 Task: Create a section Fast & Furious and in the section, add a milestone Wireless Network Optimization in the project ArtiZen
Action: Mouse moved to (247, 456)
Screenshot: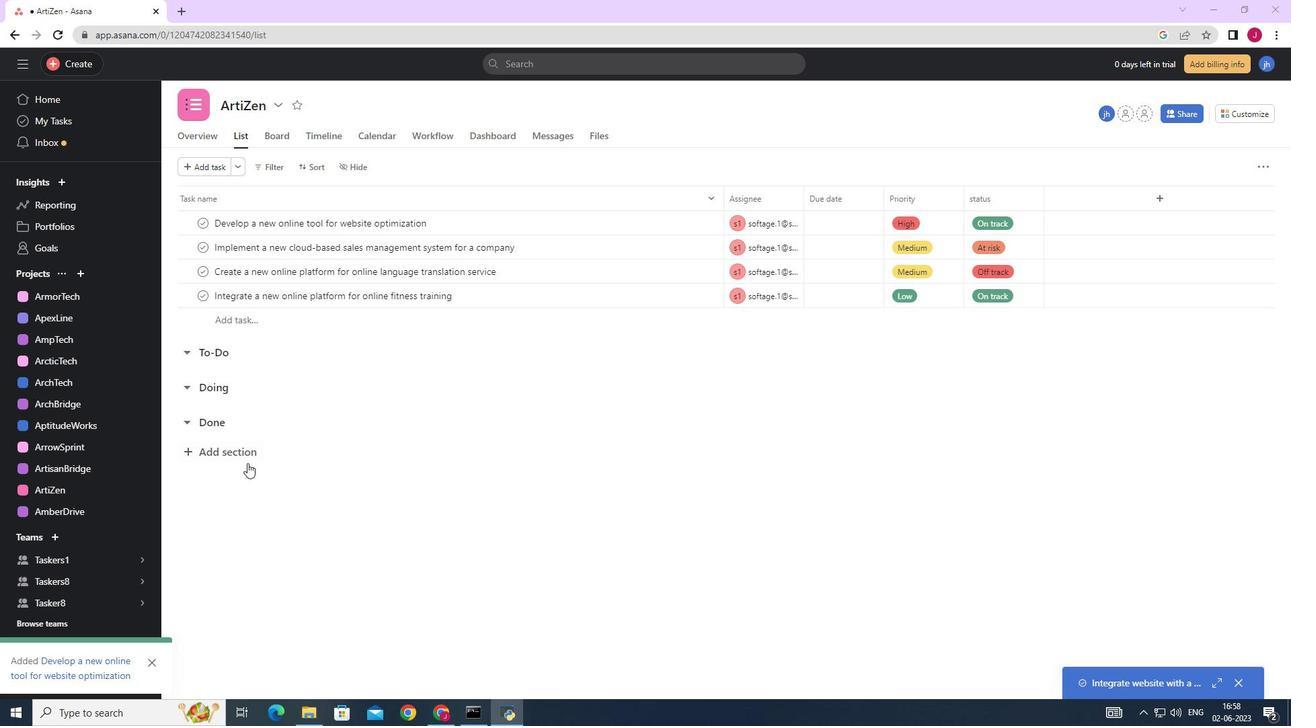 
Action: Mouse pressed left at (247, 456)
Screenshot: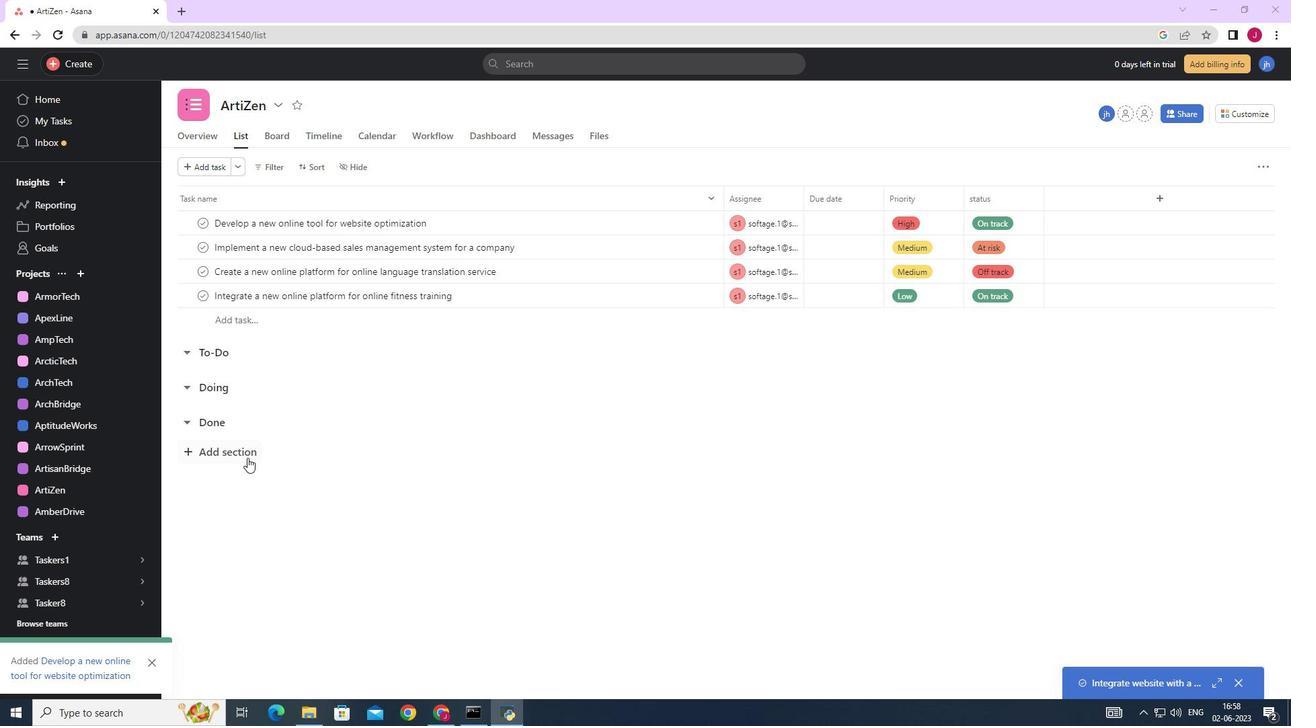 
Action: Key pressed <Key.caps_lock>F<Key.caps_lock>ast<Key.space><Key.shift>&<Key.space><Key.caps_lock>F<Key.caps_lock>urious<Key.enter><Key.caps_lock>W<Key.caps_lock>ireless<Key.space><Key.caps_lock>N<Key.caps_lock>etwork<Key.space><Key.caps_lock>O<Key.caps_lock>ptimization
Screenshot: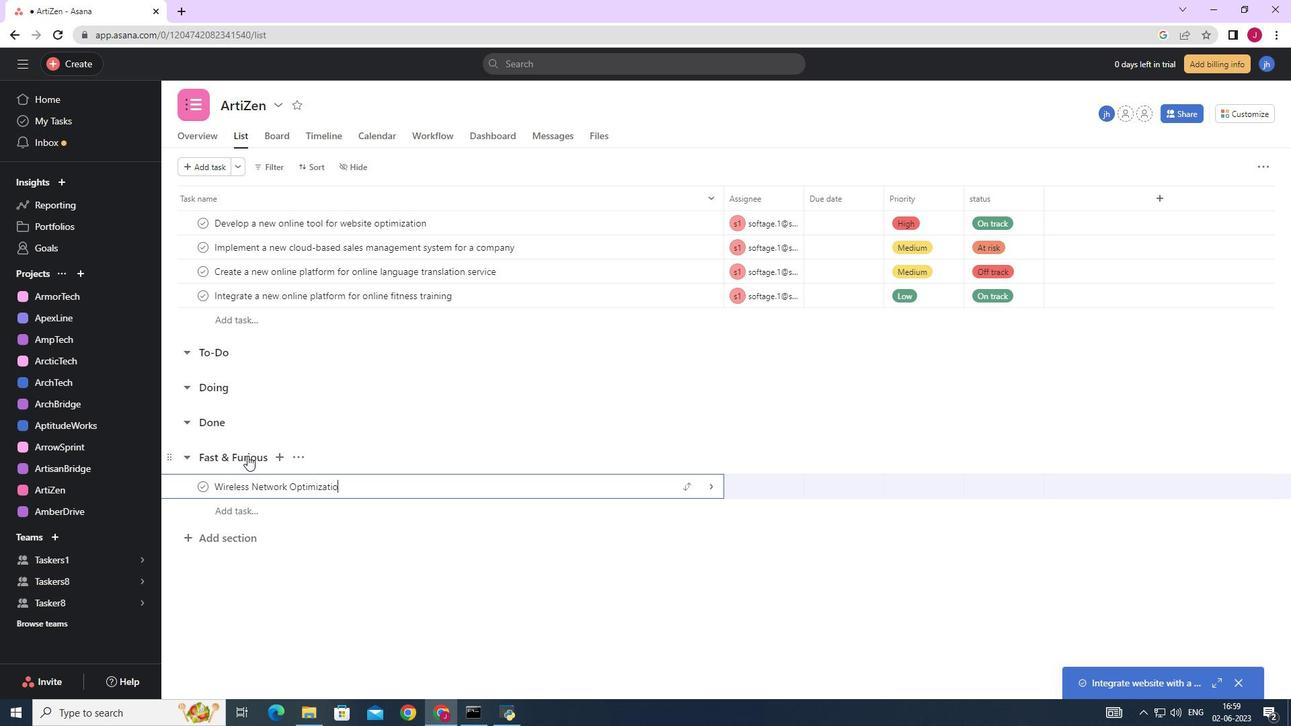 
Action: Mouse moved to (713, 488)
Screenshot: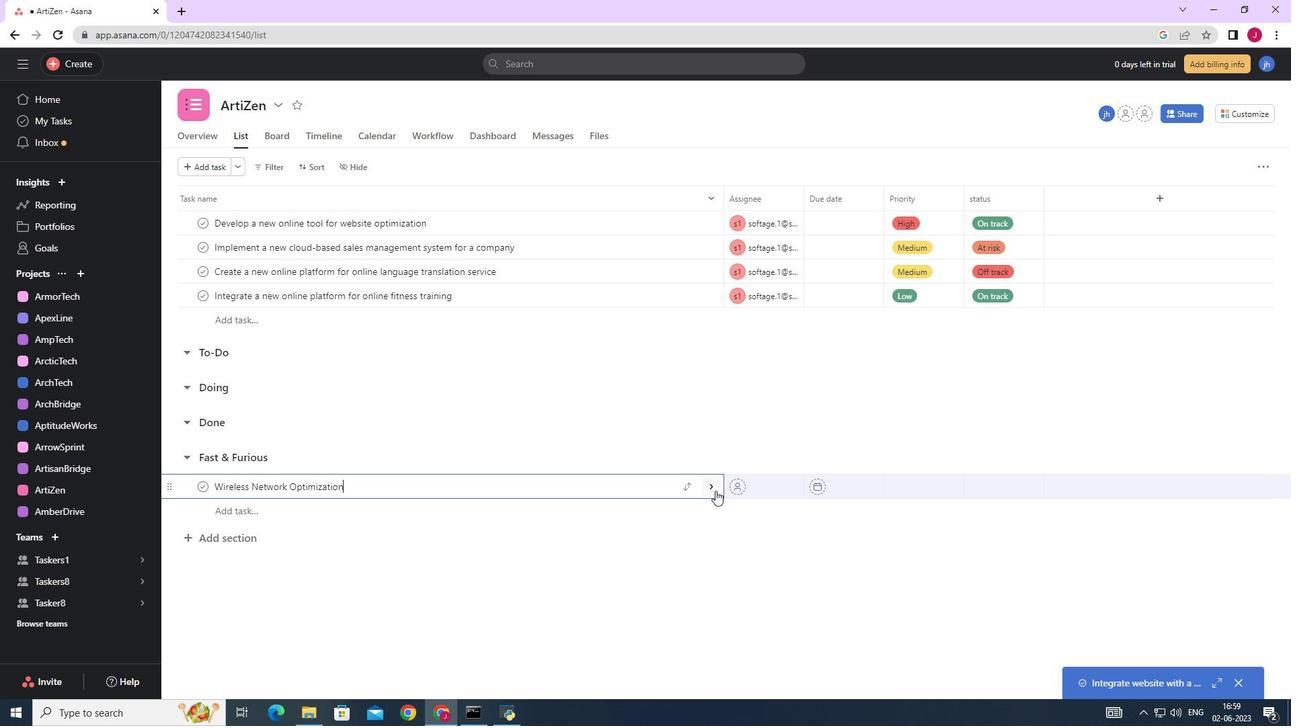 
Action: Mouse pressed left at (713, 488)
Screenshot: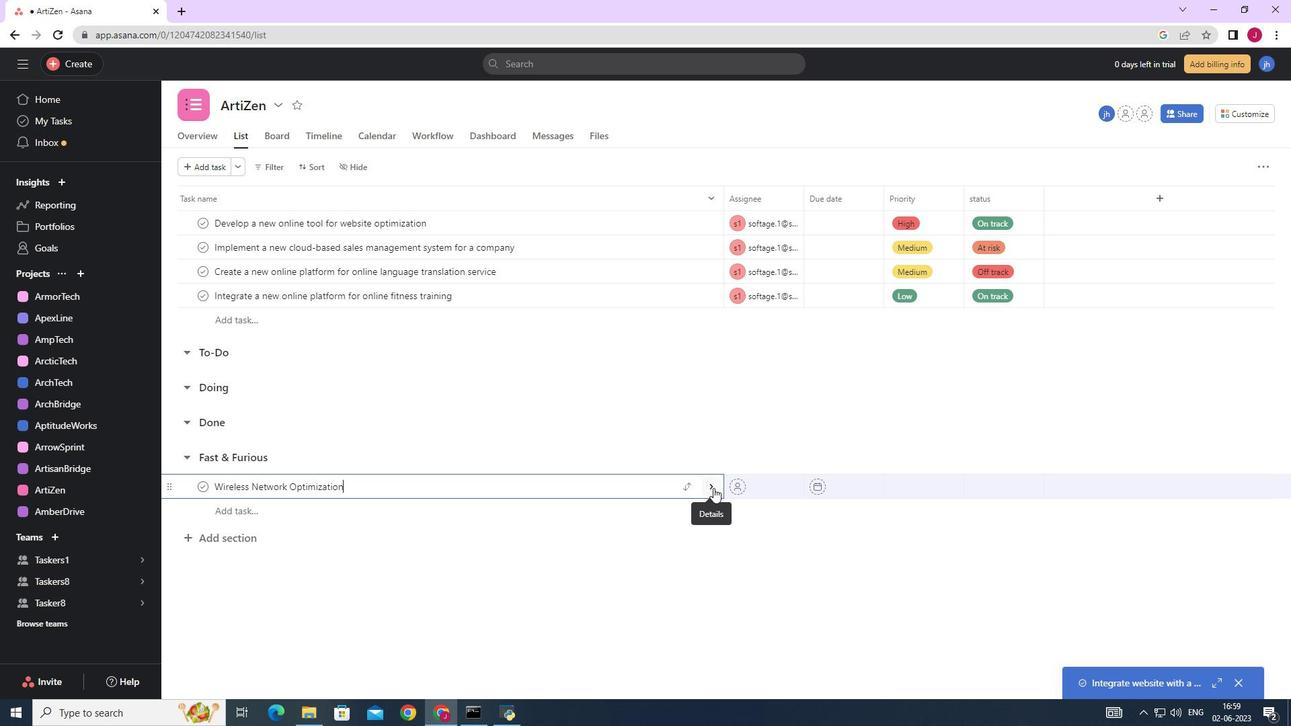 
Action: Mouse moved to (1244, 170)
Screenshot: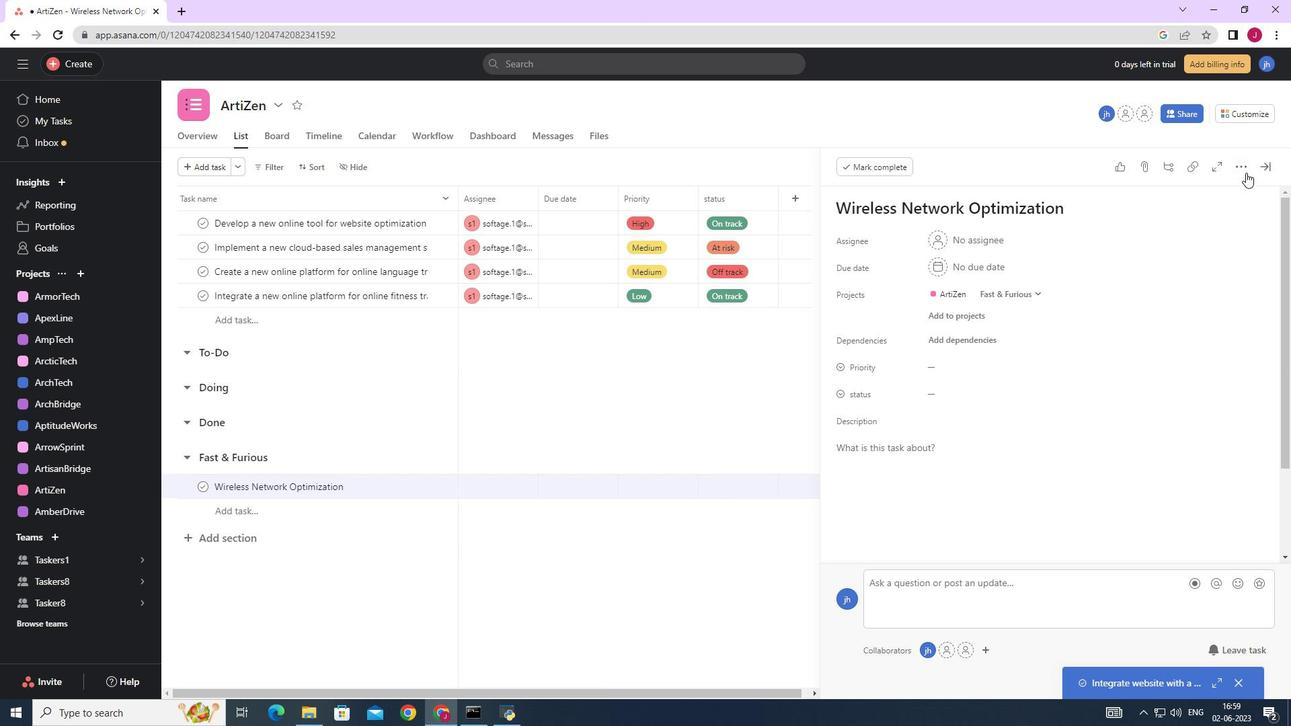 
Action: Mouse pressed left at (1244, 170)
Screenshot: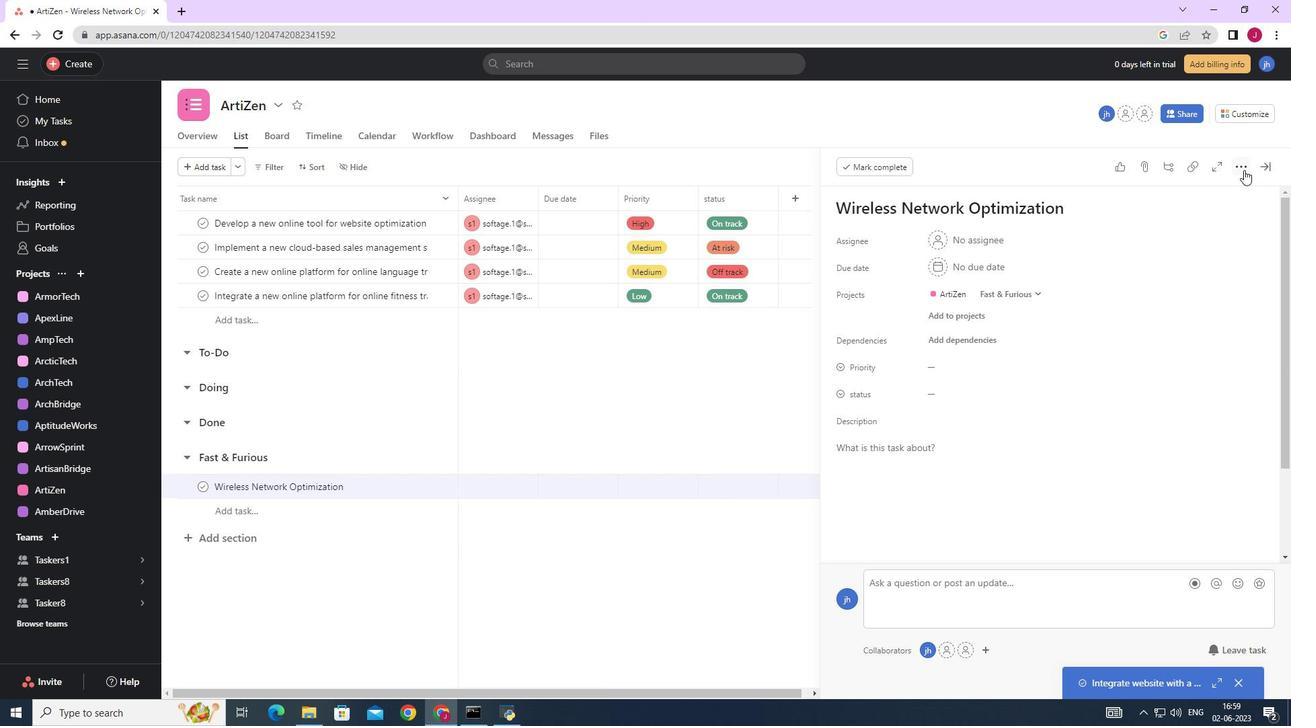 
Action: Mouse moved to (1138, 214)
Screenshot: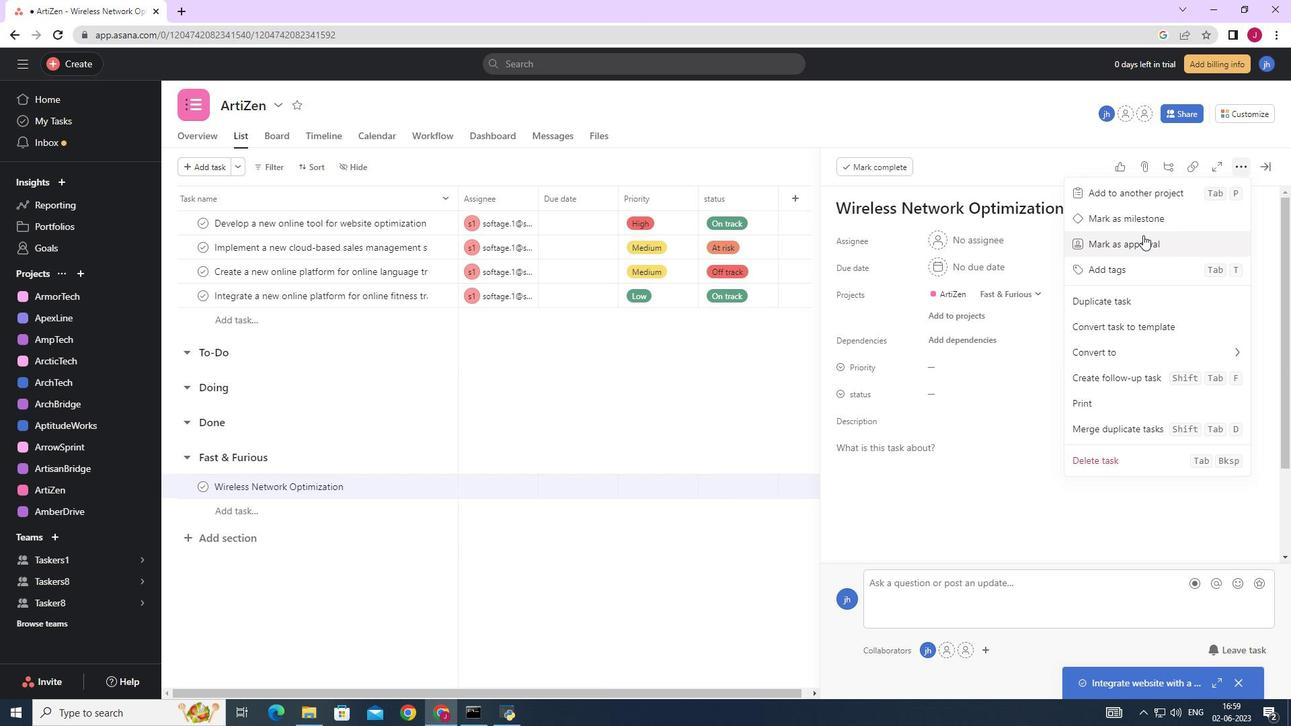 
Action: Mouse pressed left at (1138, 214)
Screenshot: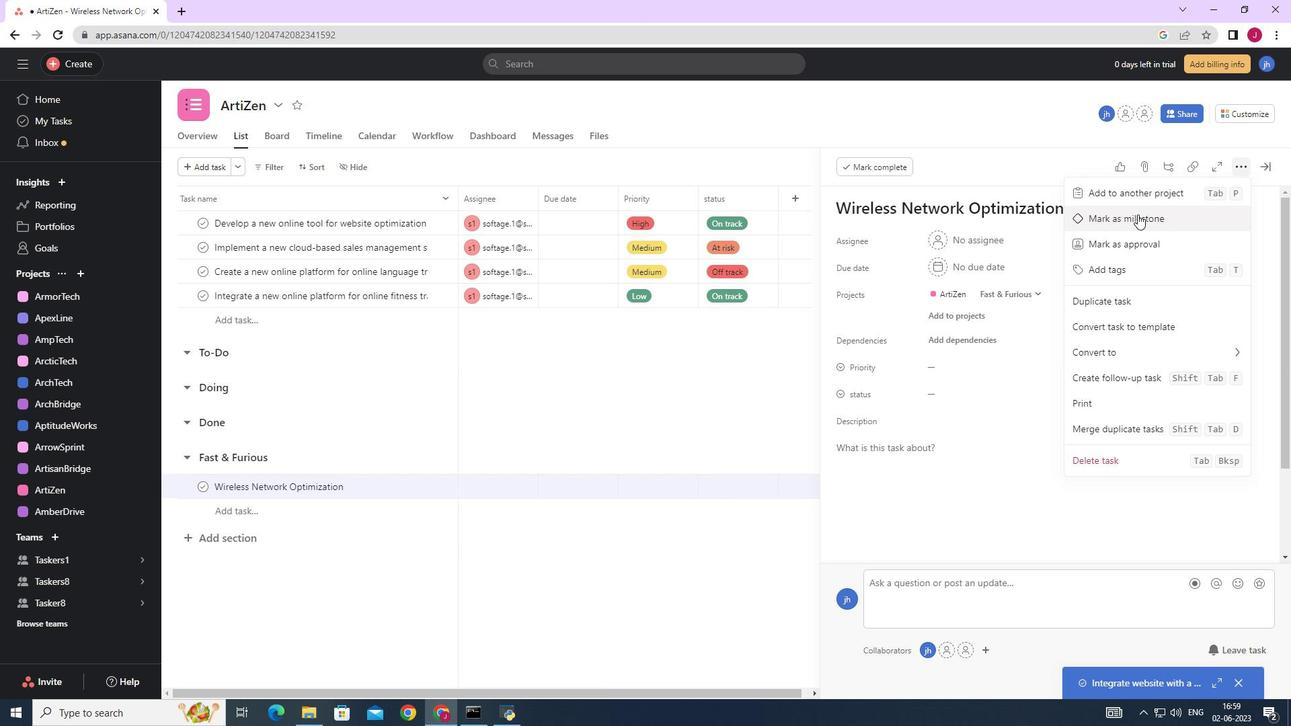 
Action: Mouse moved to (1264, 165)
Screenshot: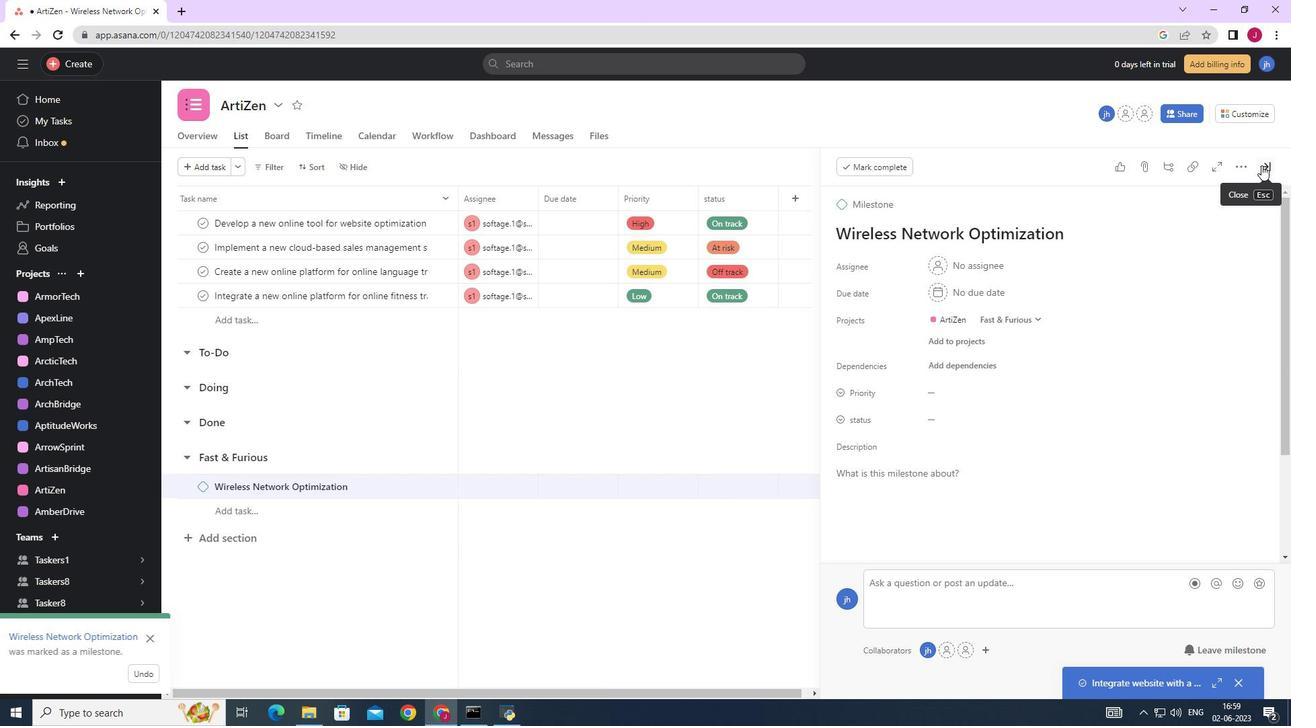 
Action: Mouse pressed left at (1264, 165)
Screenshot: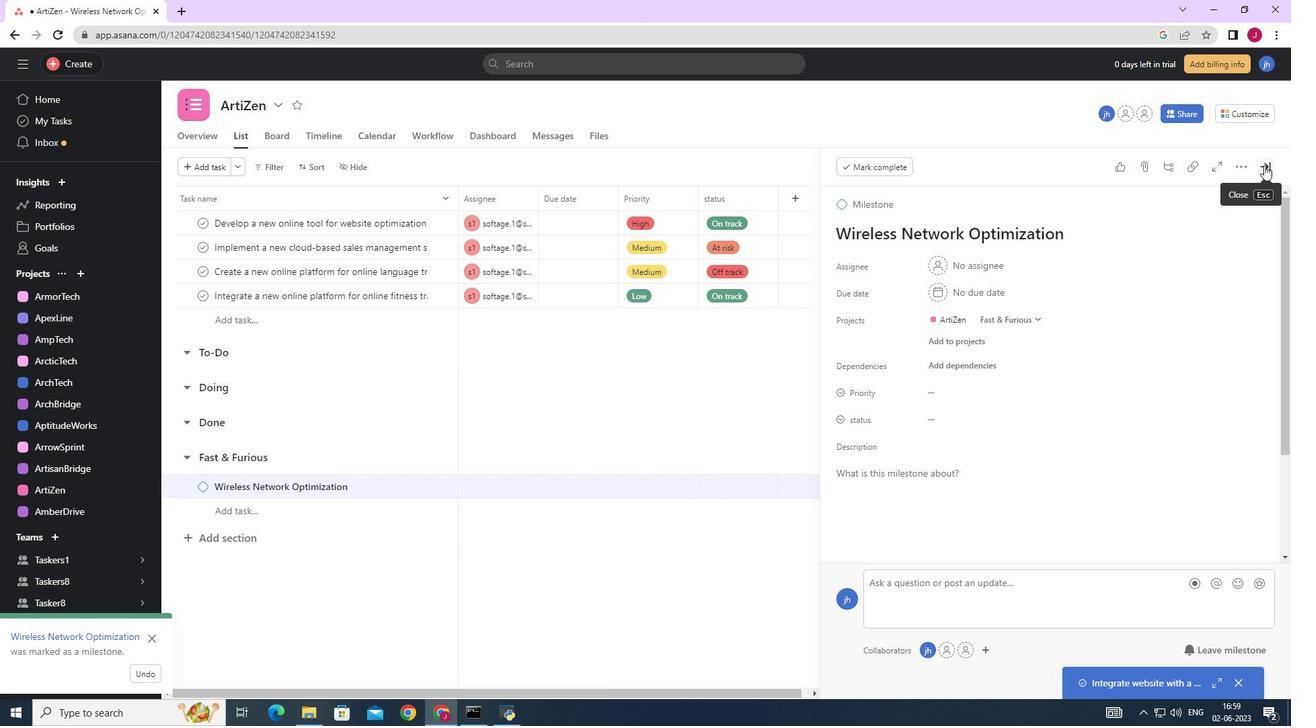 
Action: Mouse moved to (1231, 170)
Screenshot: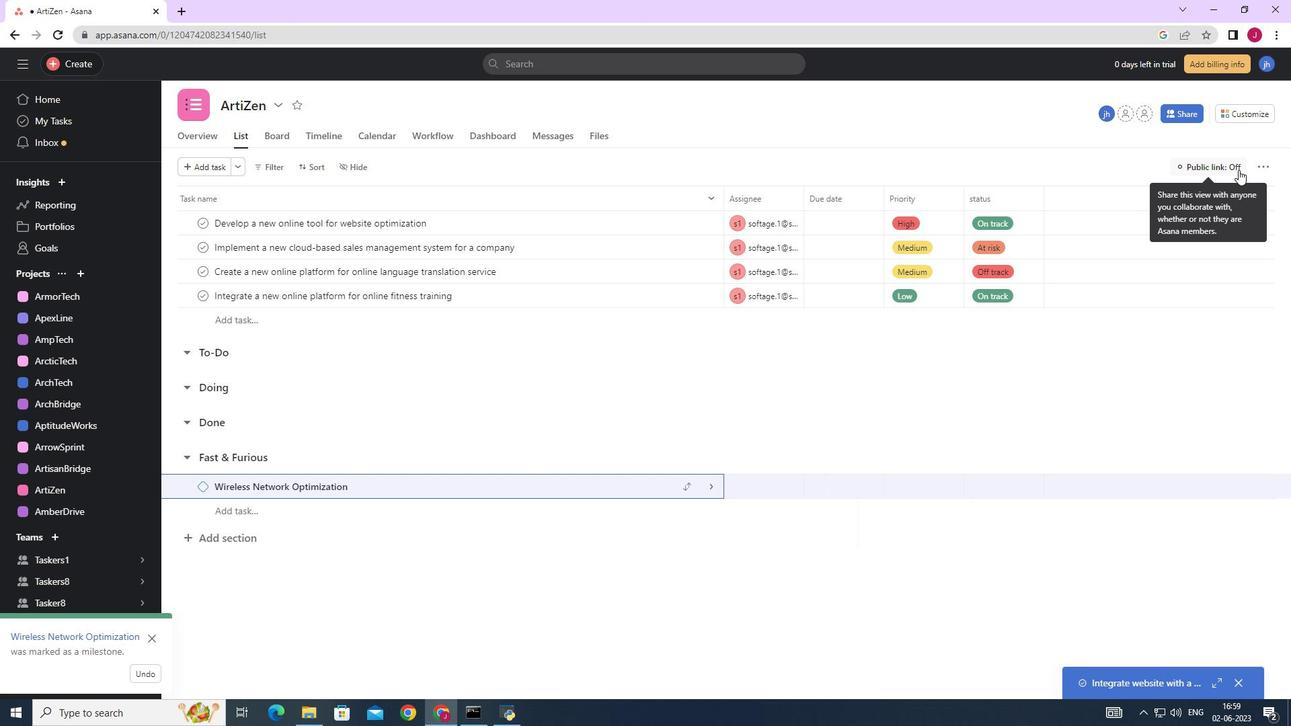 
